 Task: Add La Fe Tortillas No Preservative Corn Tortillas to the cart.
Action: Mouse moved to (18, 86)
Screenshot: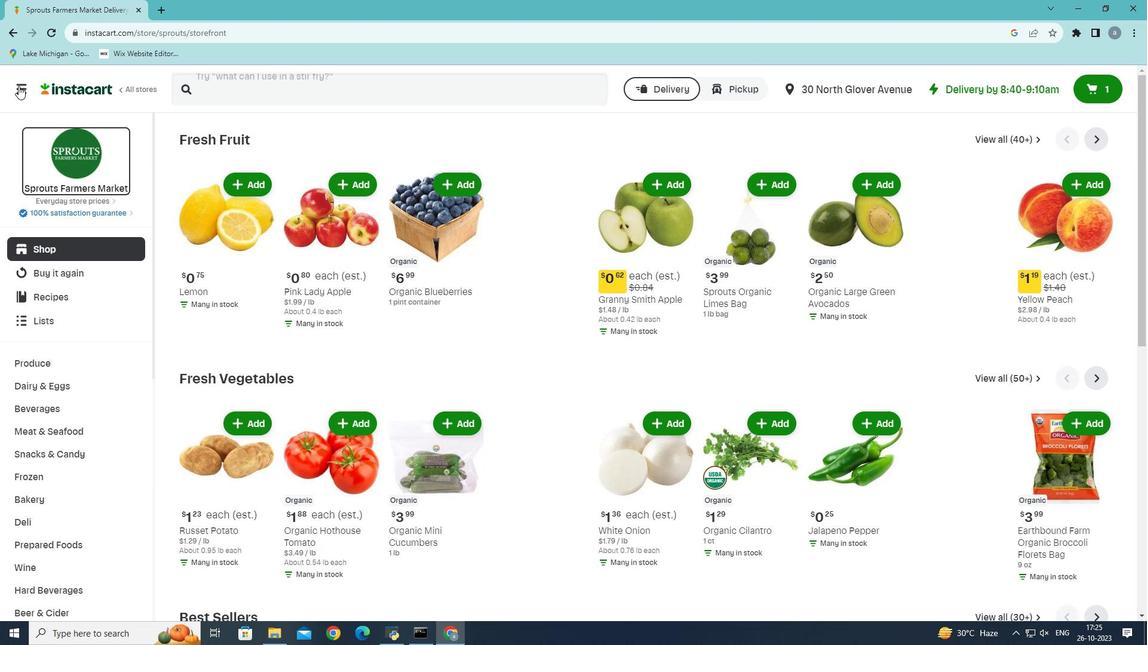 
Action: Mouse pressed left at (18, 86)
Screenshot: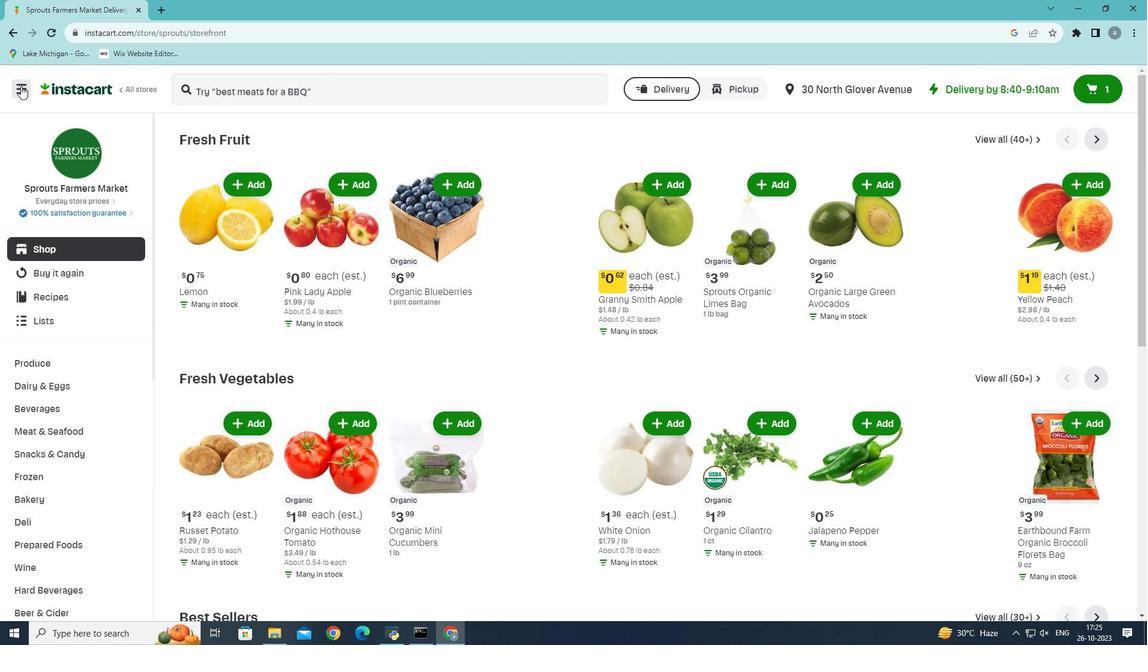 
Action: Mouse moved to (78, 351)
Screenshot: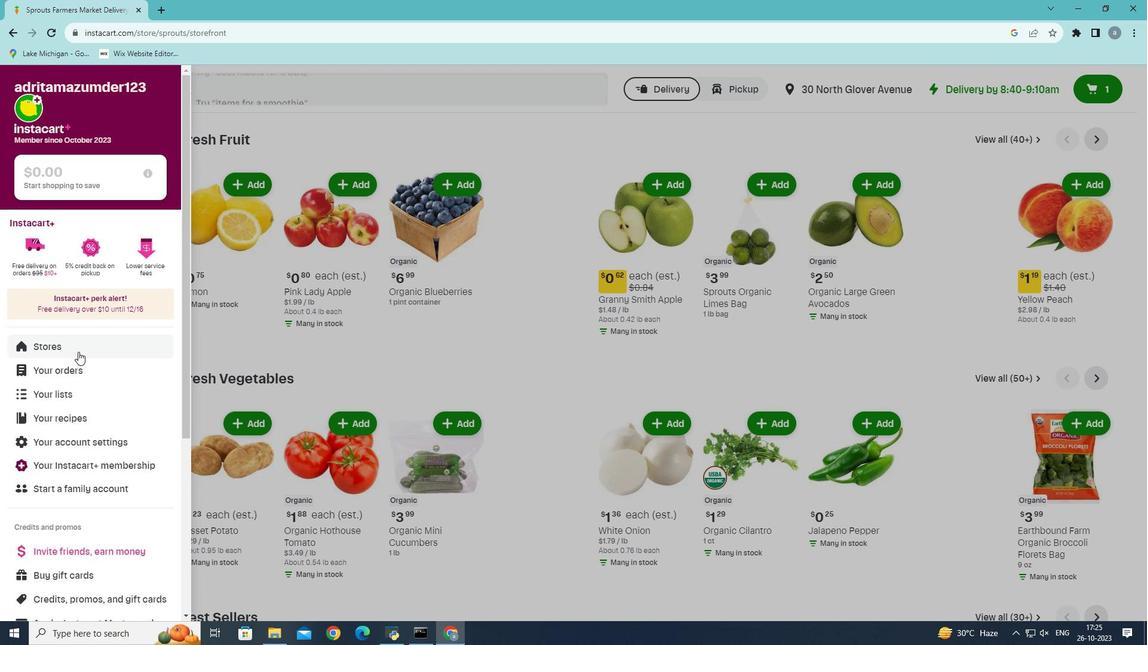 
Action: Mouse pressed left at (78, 351)
Screenshot: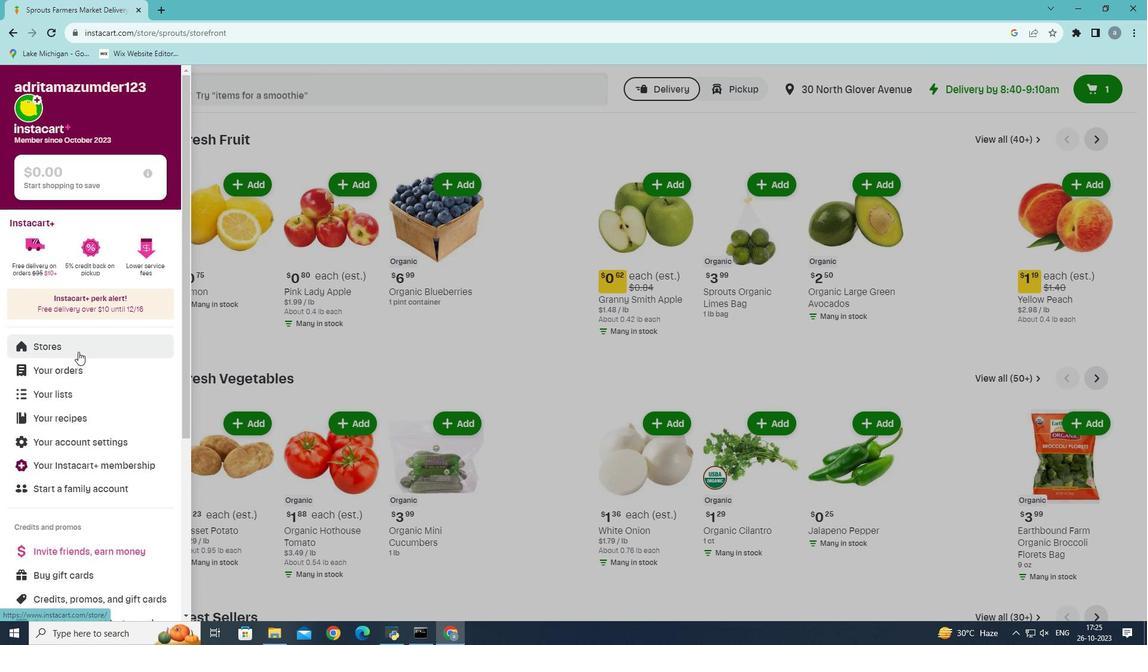 
Action: Mouse moved to (278, 135)
Screenshot: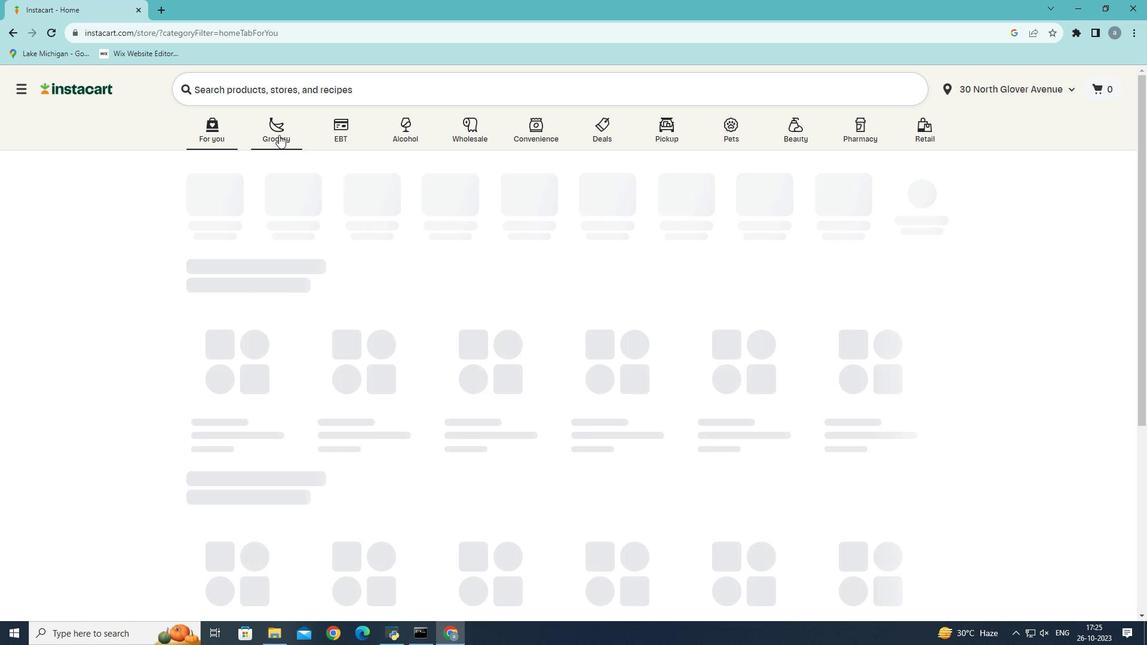 
Action: Mouse pressed left at (278, 135)
Screenshot: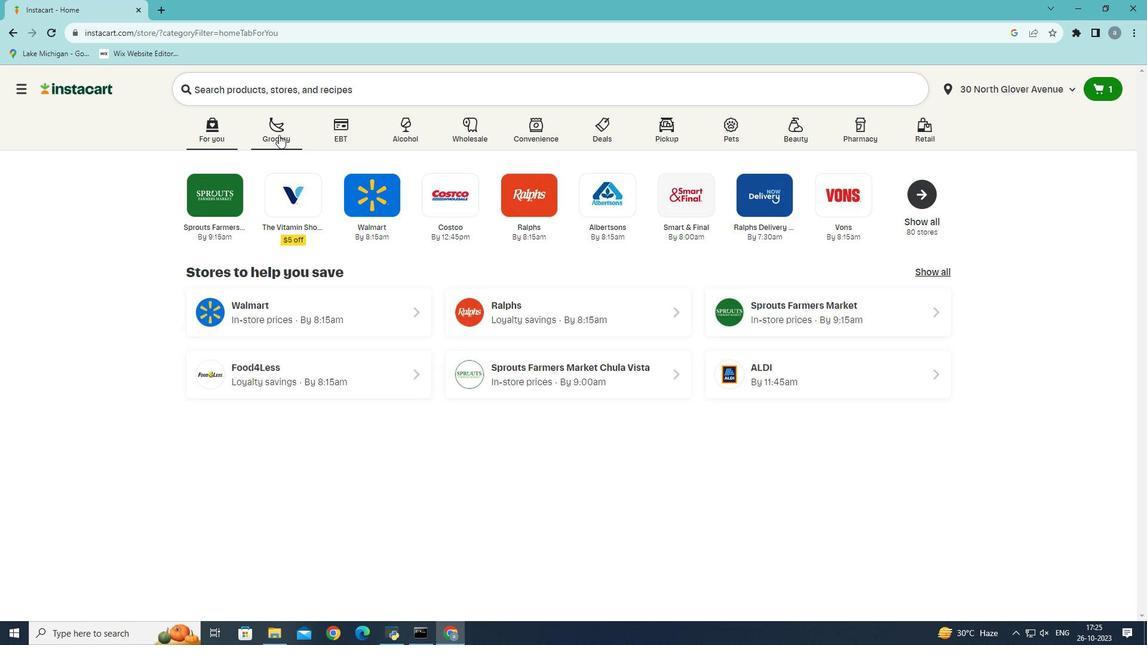 
Action: Mouse moved to (301, 346)
Screenshot: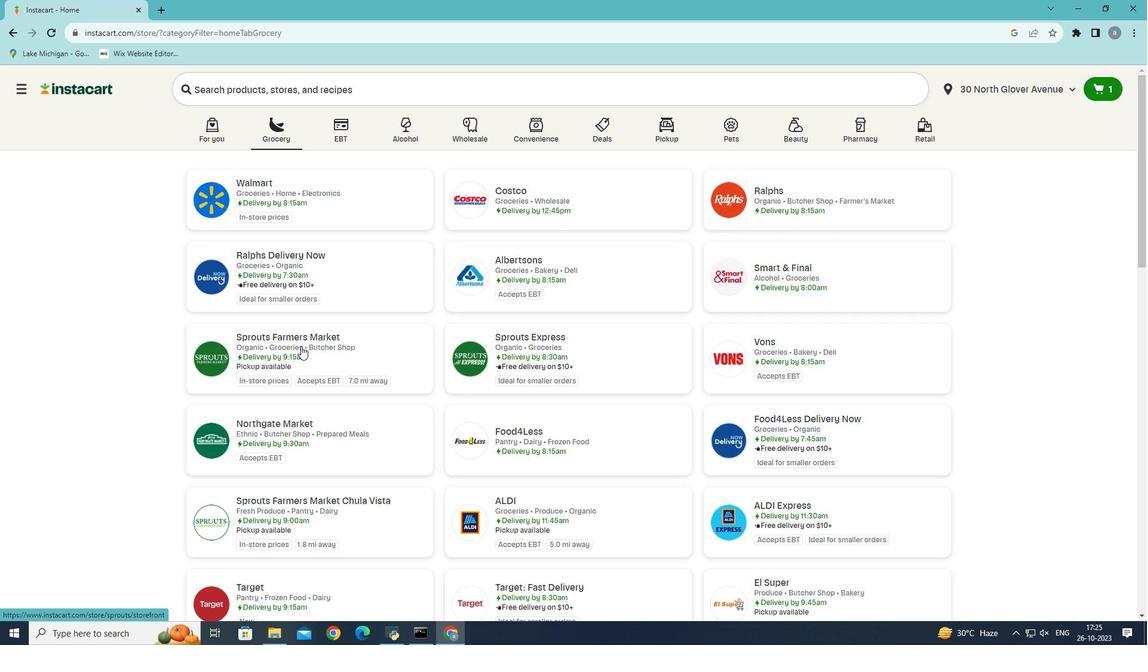 
Action: Mouse pressed left at (301, 346)
Screenshot: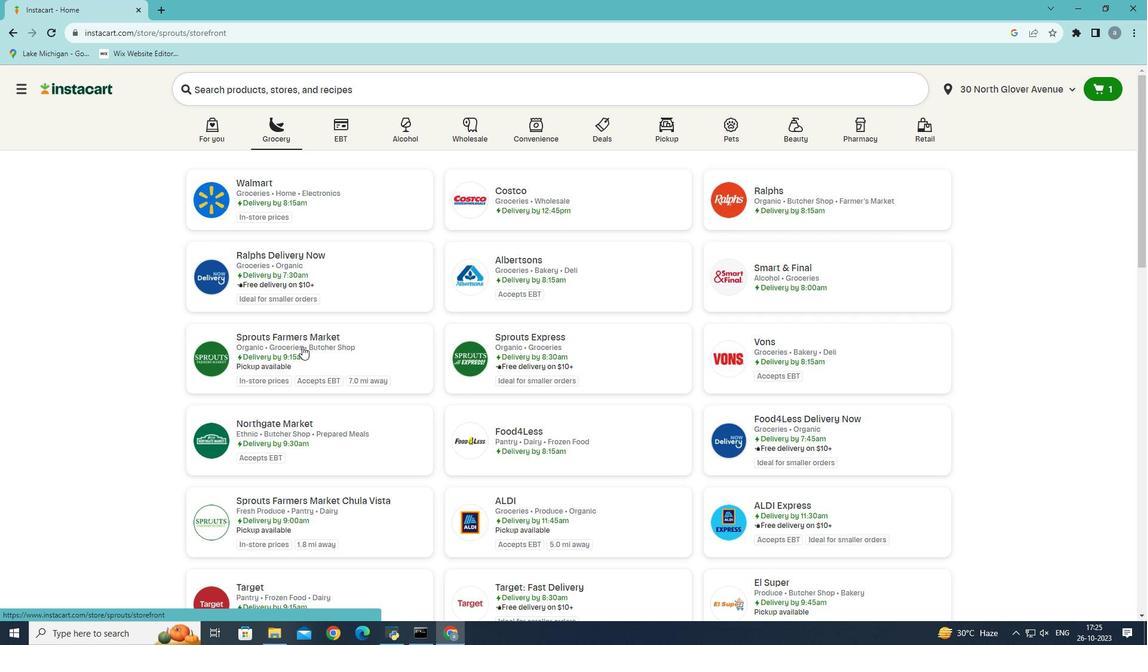 
Action: Mouse moved to (38, 497)
Screenshot: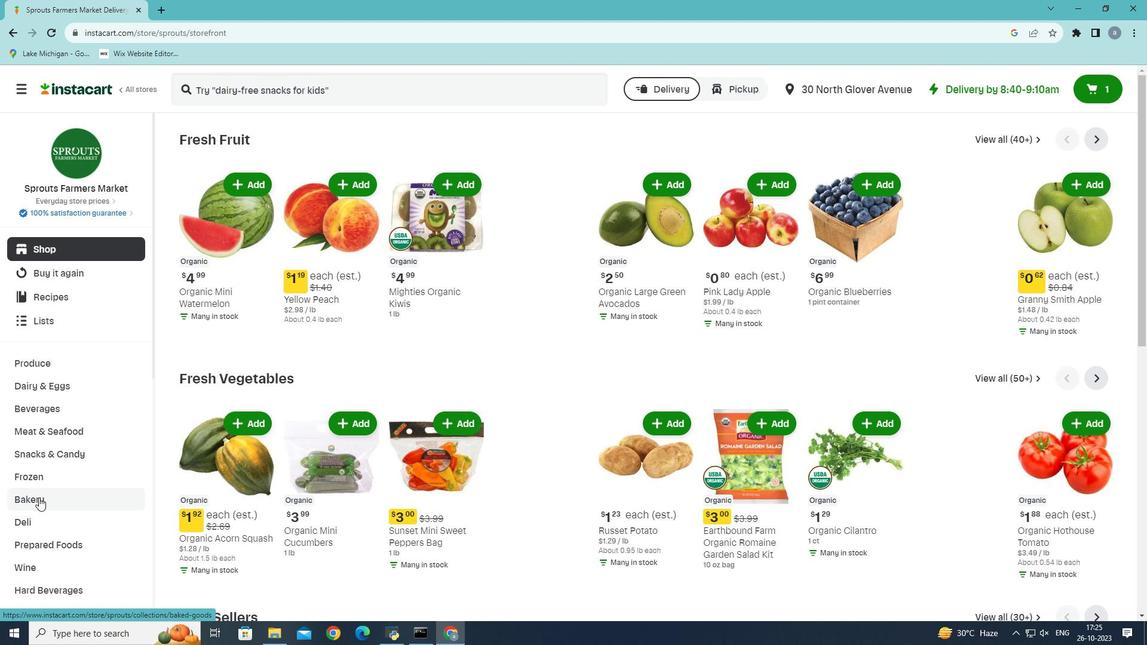 
Action: Mouse pressed left at (38, 497)
Screenshot: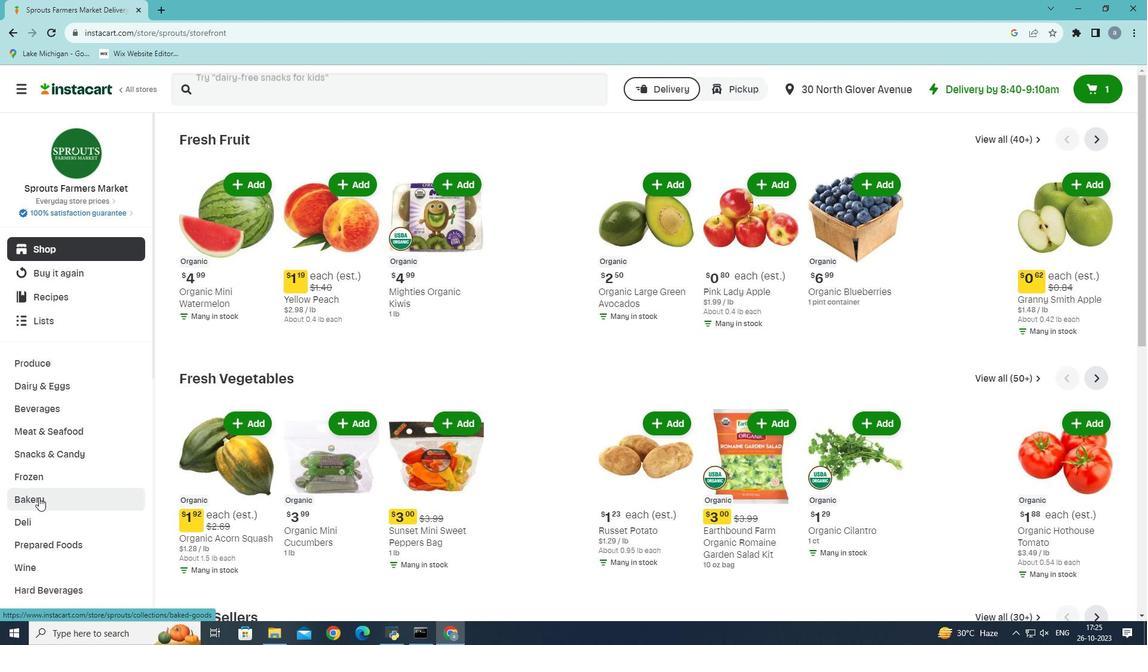
Action: Mouse moved to (891, 175)
Screenshot: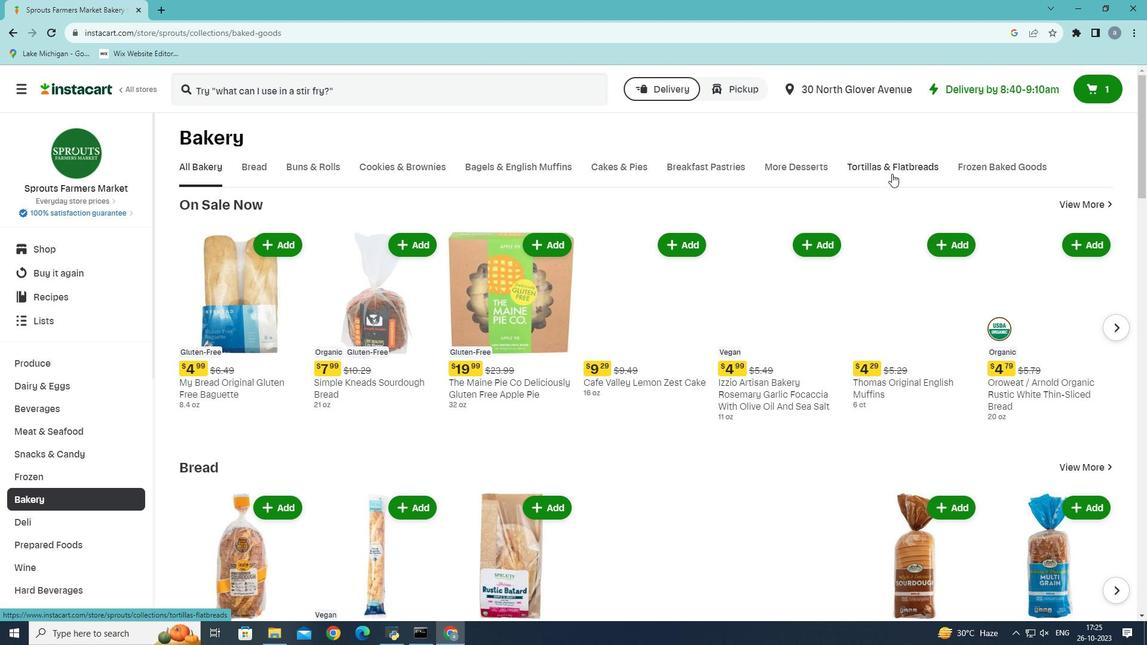 
Action: Mouse pressed left at (891, 175)
Screenshot: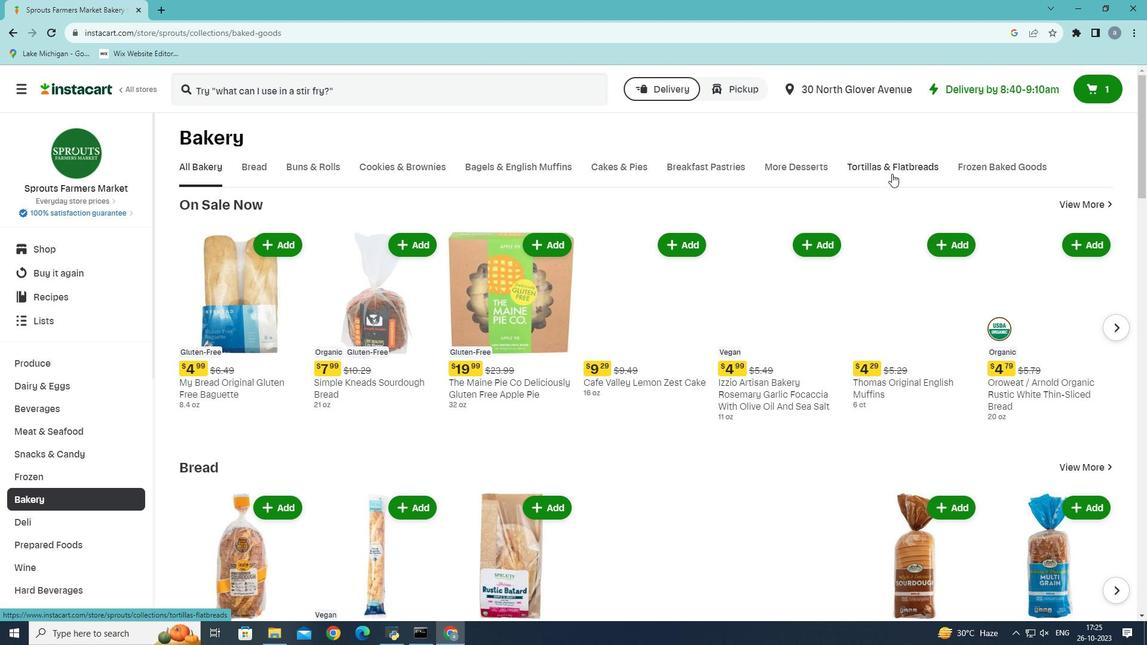 
Action: Mouse moved to (272, 227)
Screenshot: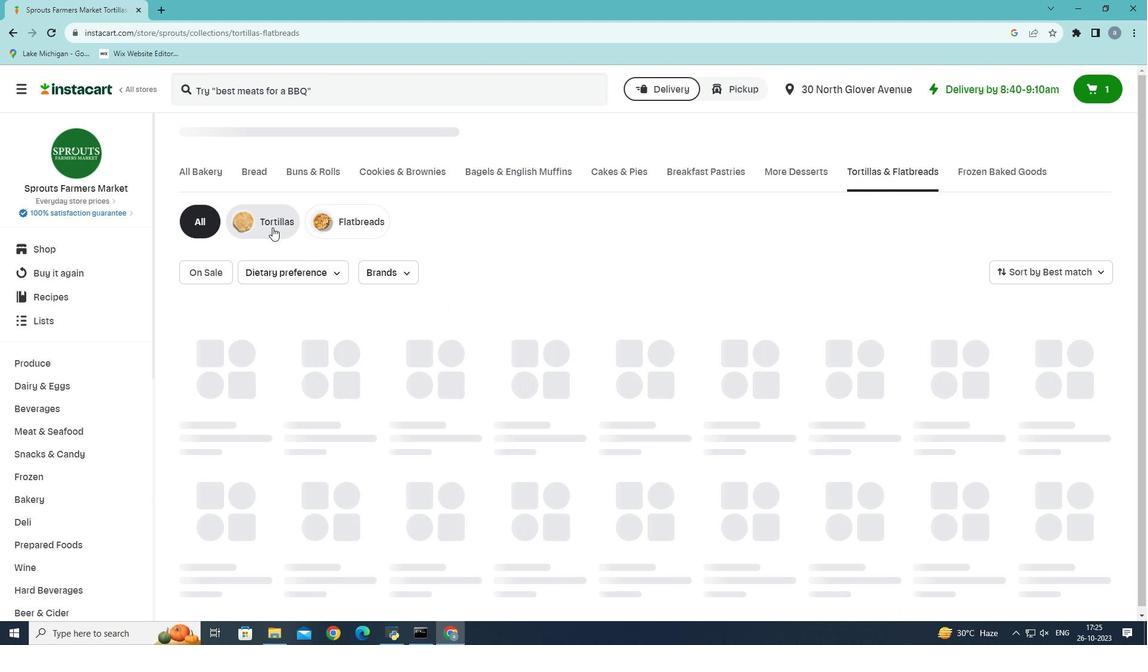 
Action: Mouse pressed left at (272, 227)
Screenshot: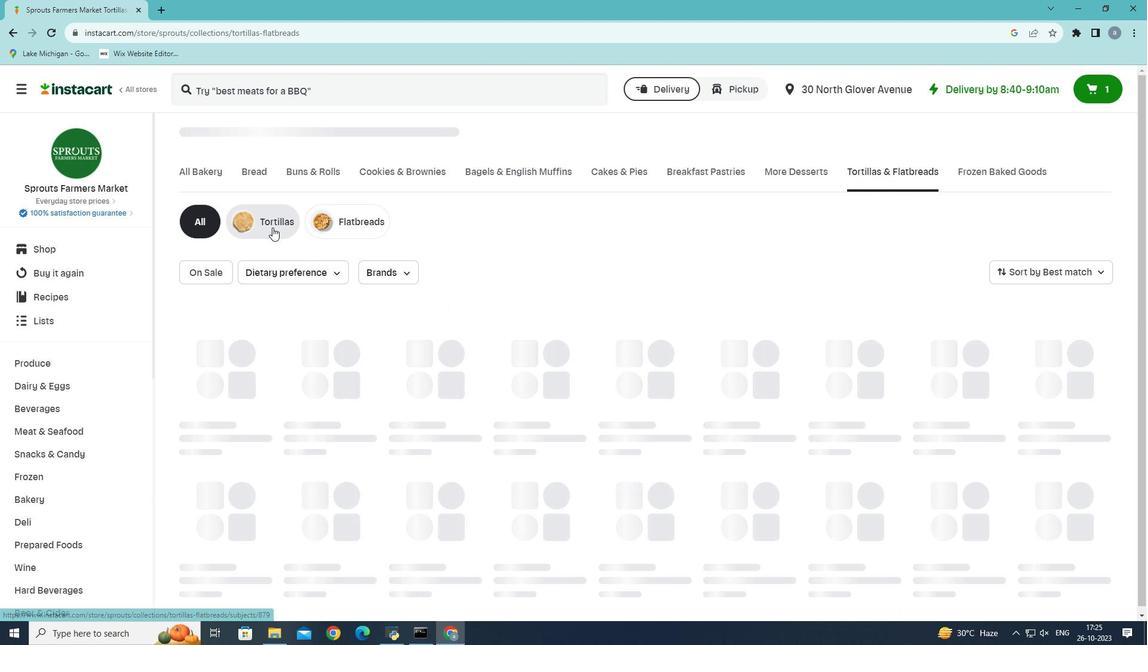 
Action: Mouse moved to (498, 305)
Screenshot: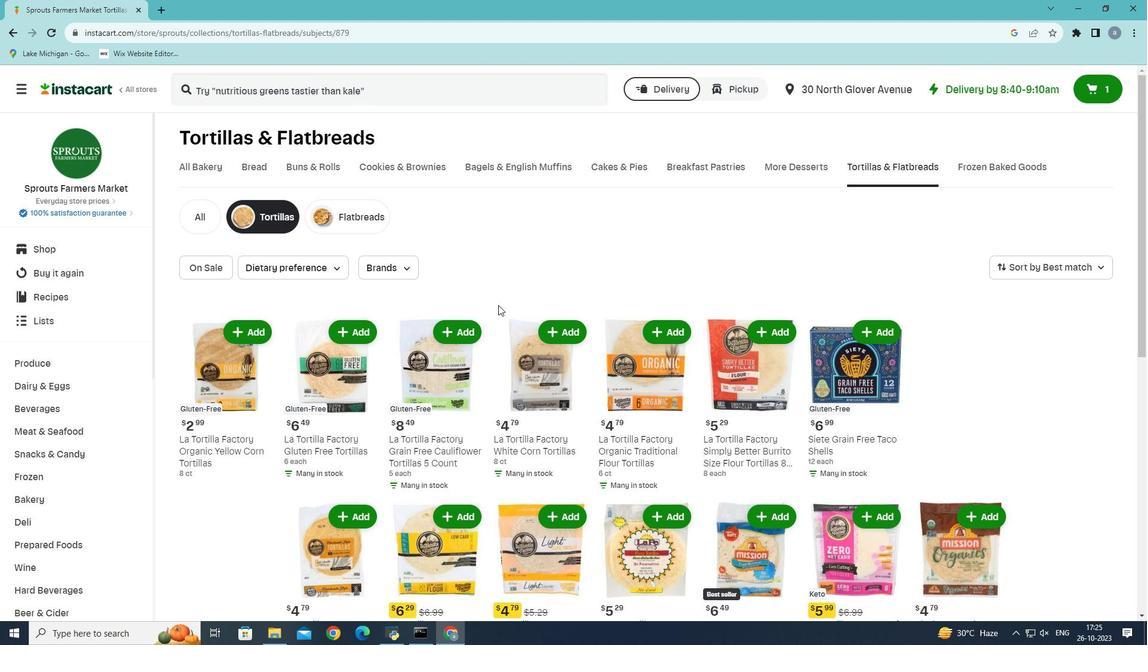 
Action: Mouse scrolled (498, 304) with delta (0, 0)
Screenshot: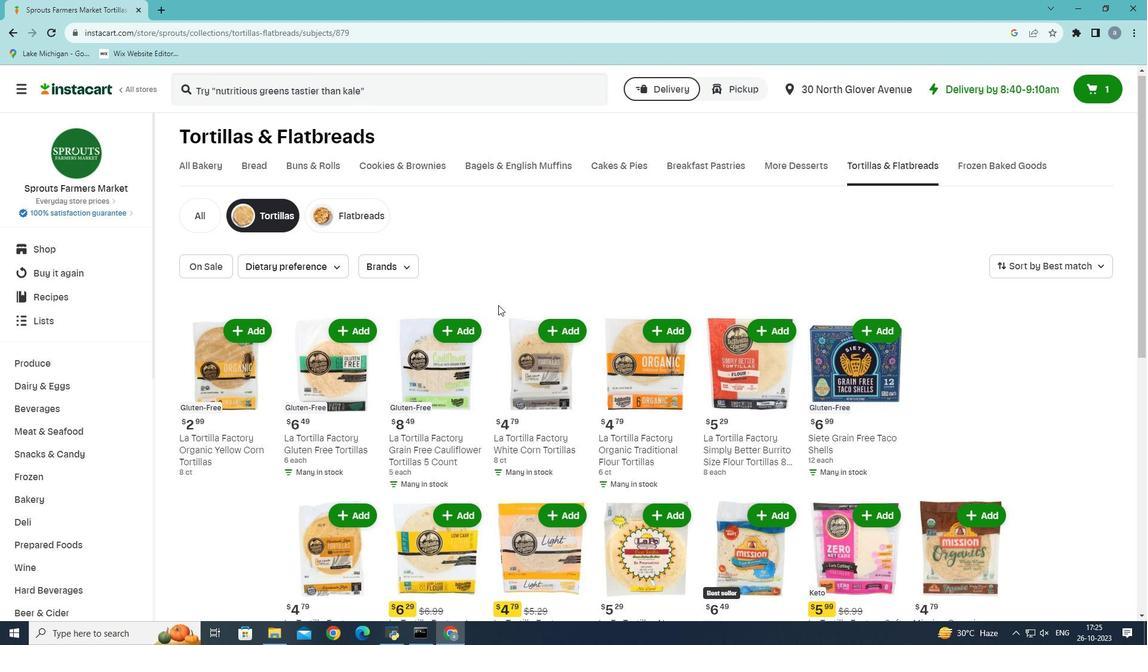 
Action: Mouse moved to (673, 423)
Screenshot: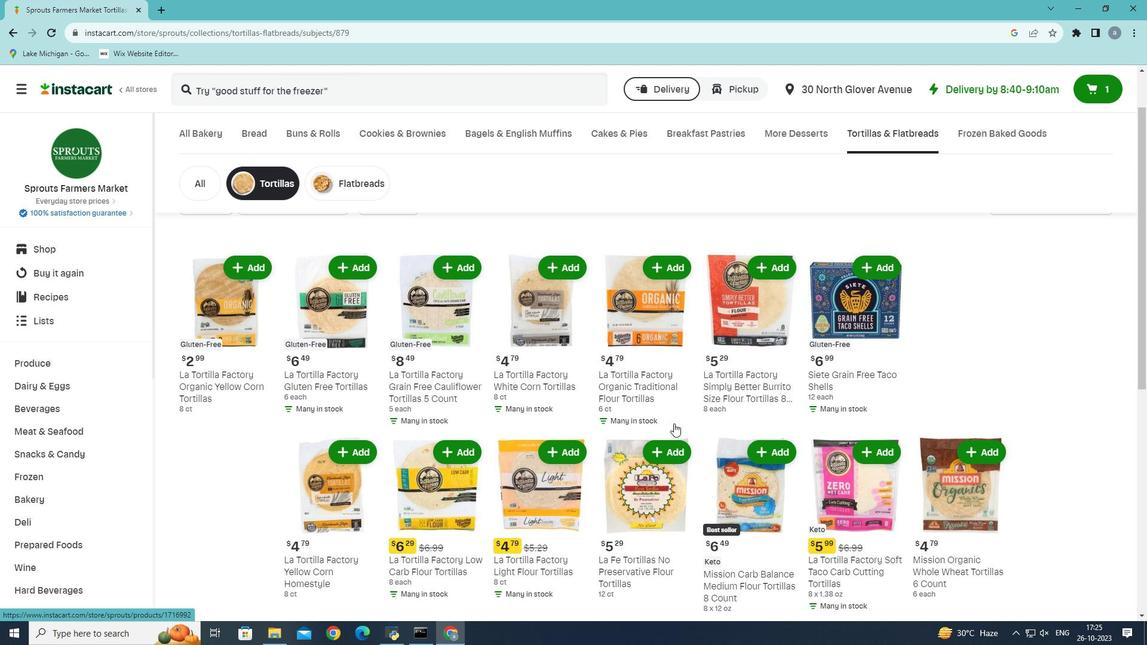 
Action: Mouse scrolled (673, 422) with delta (0, 0)
Screenshot: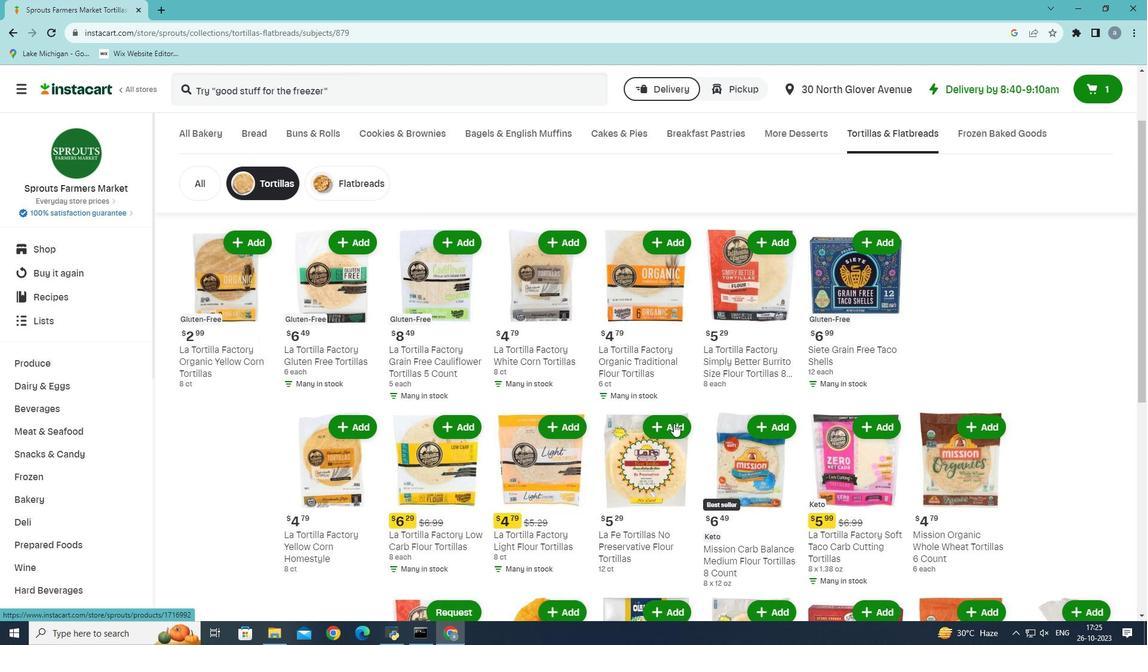 
Action: Mouse scrolled (673, 422) with delta (0, 0)
Screenshot: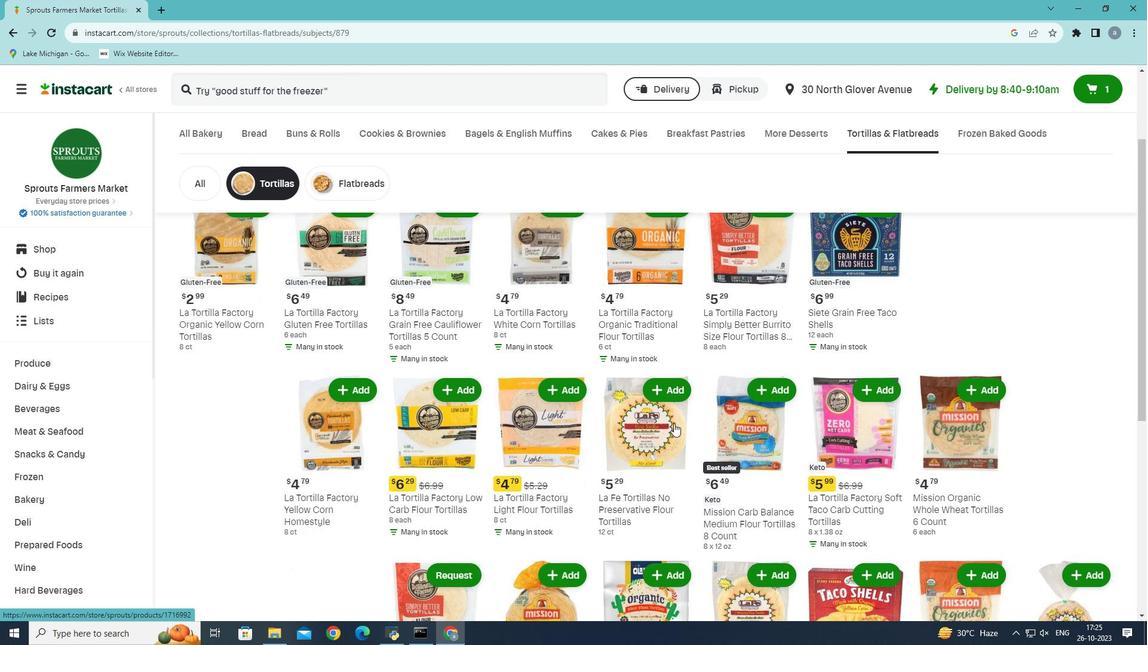 
Action: Mouse moved to (795, 470)
Screenshot: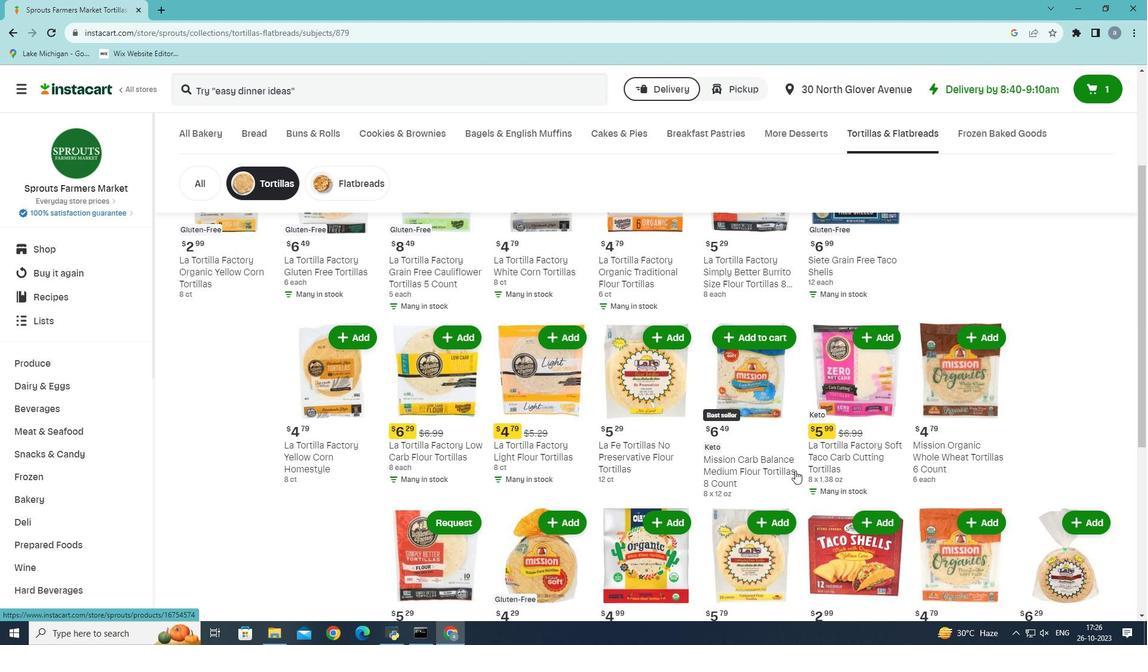 
Action: Mouse scrolled (795, 470) with delta (0, 0)
Screenshot: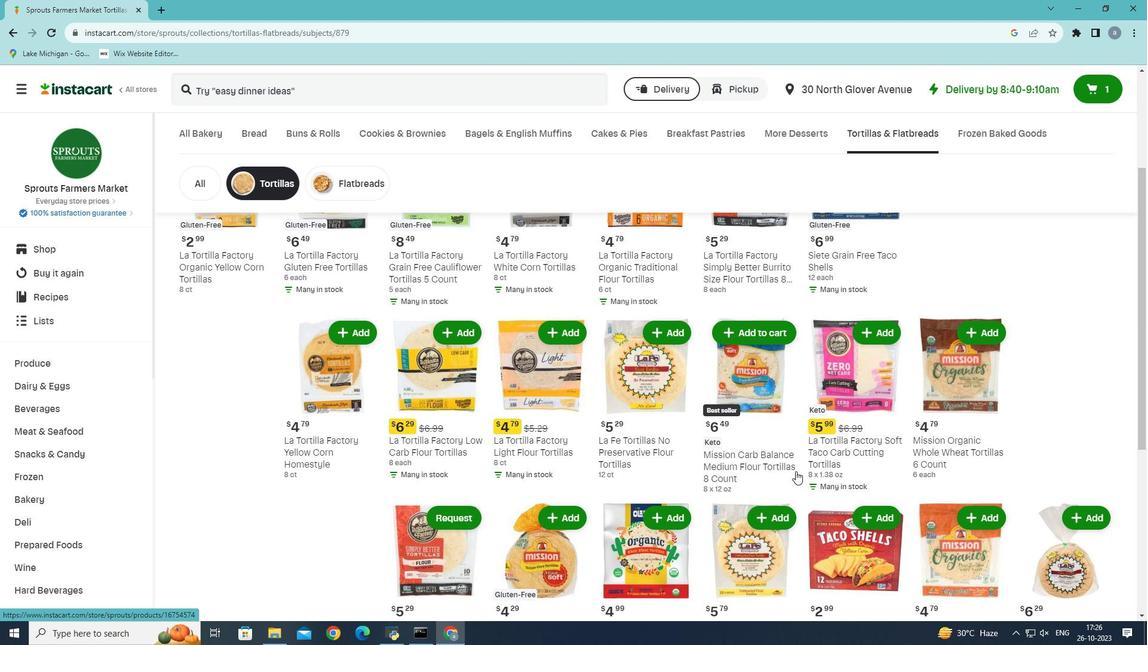 
Action: Mouse moved to (795, 471)
Screenshot: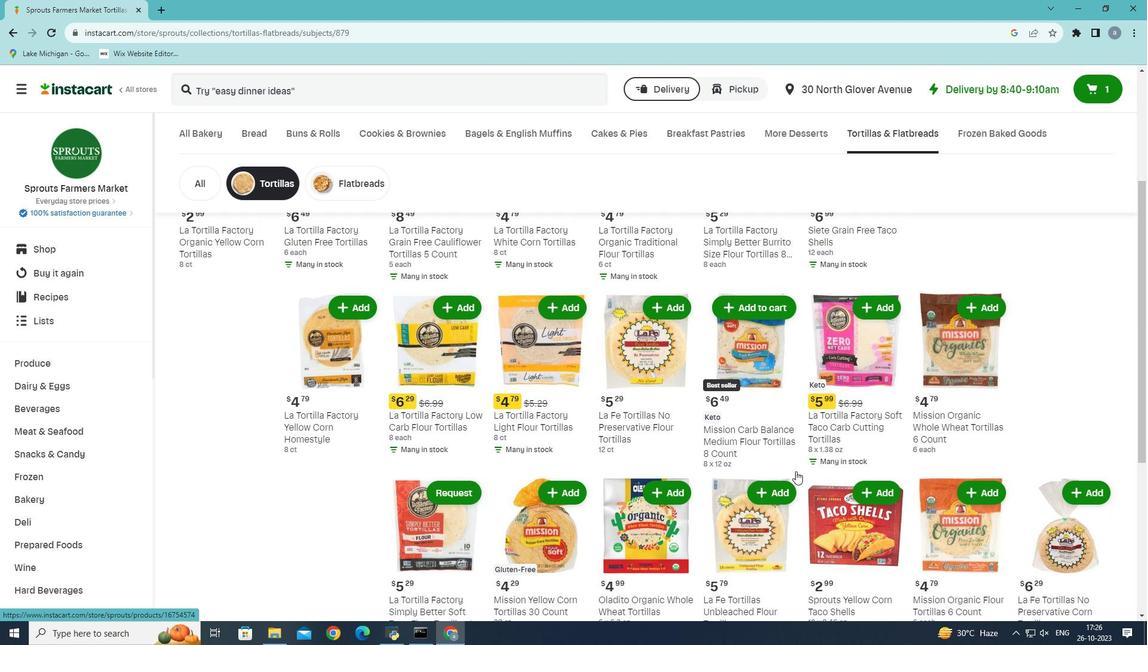 
Action: Mouse scrolled (795, 470) with delta (0, 0)
Screenshot: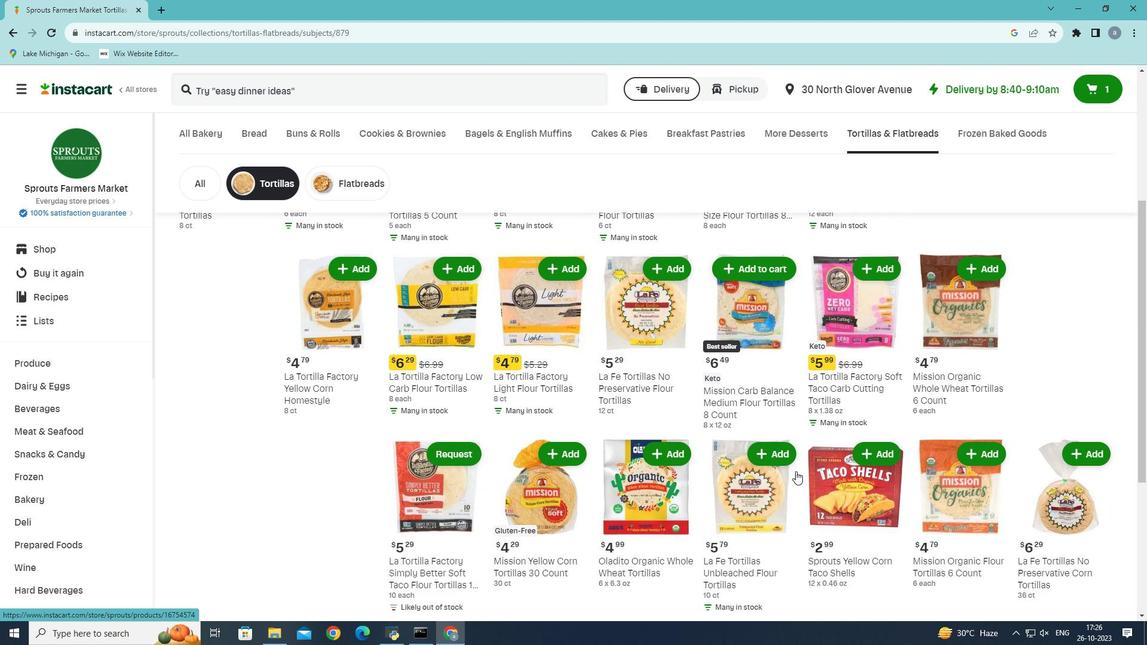 
Action: Mouse moved to (782, 476)
Screenshot: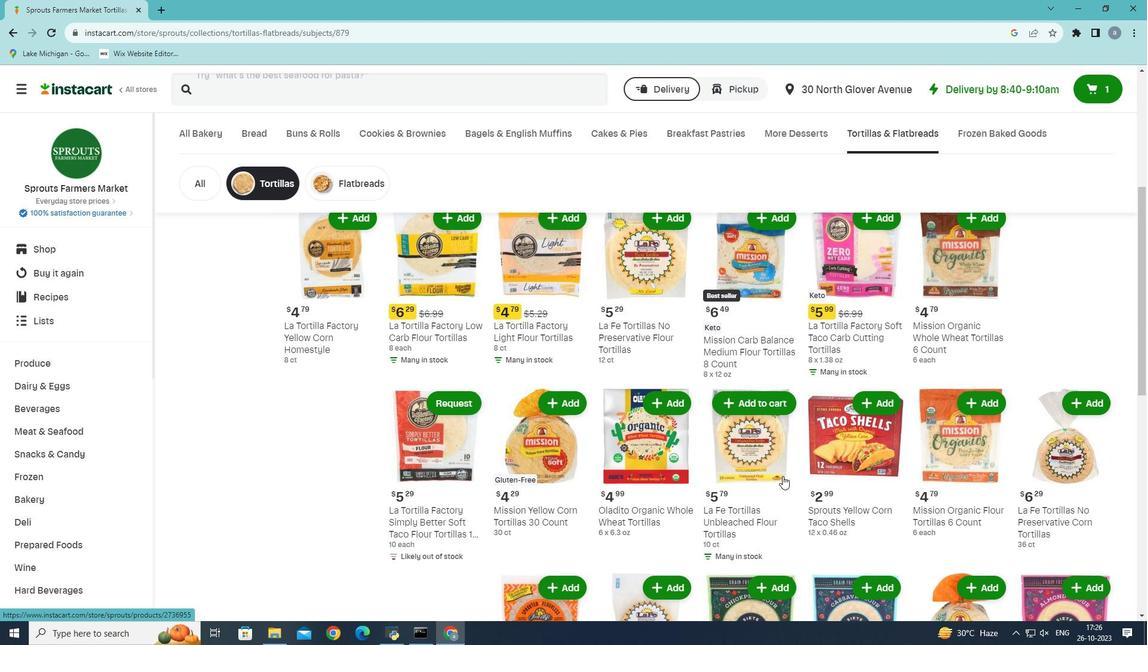 
Action: Mouse scrolled (782, 475) with delta (0, 0)
Screenshot: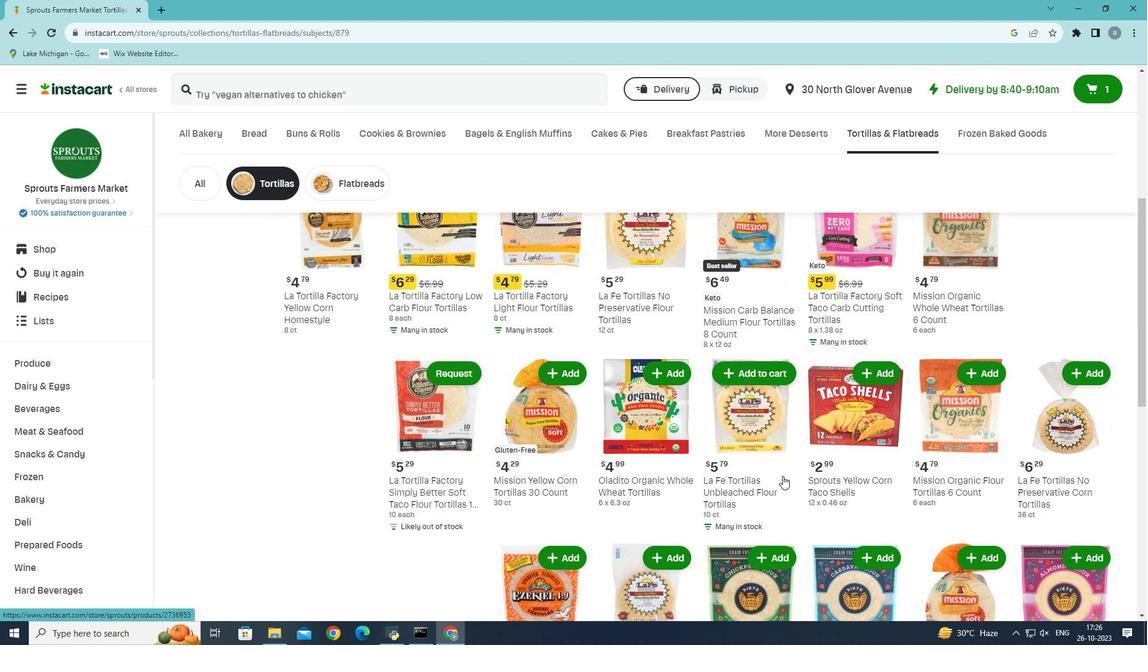 
Action: Mouse scrolled (782, 475) with delta (0, 0)
Screenshot: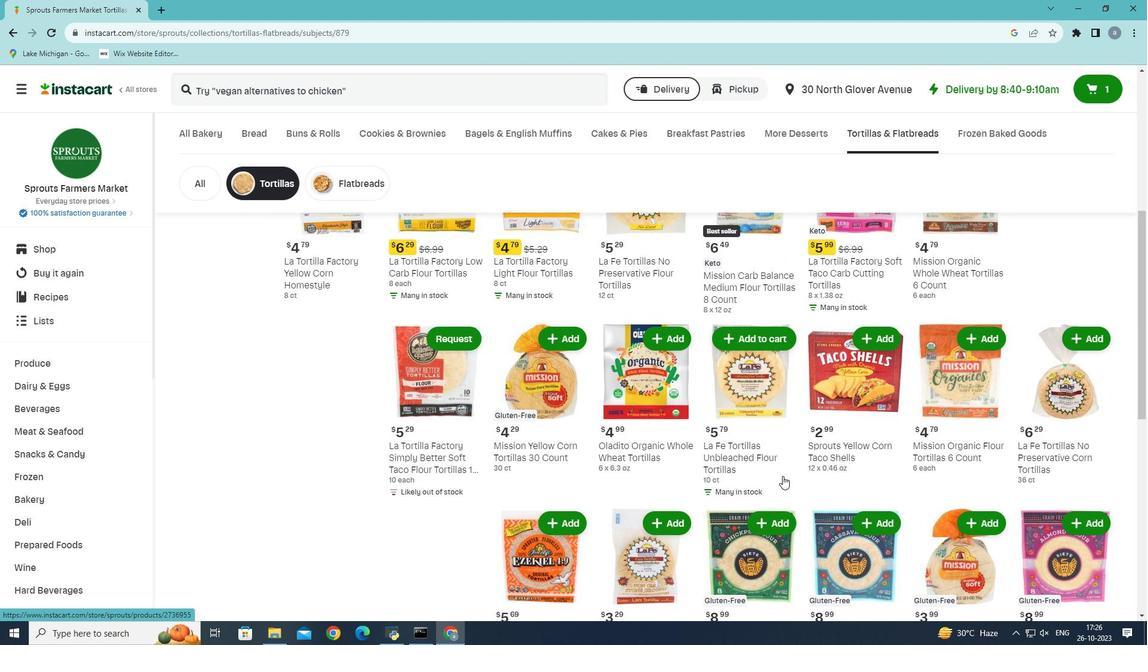 
Action: Mouse moved to (1079, 289)
Screenshot: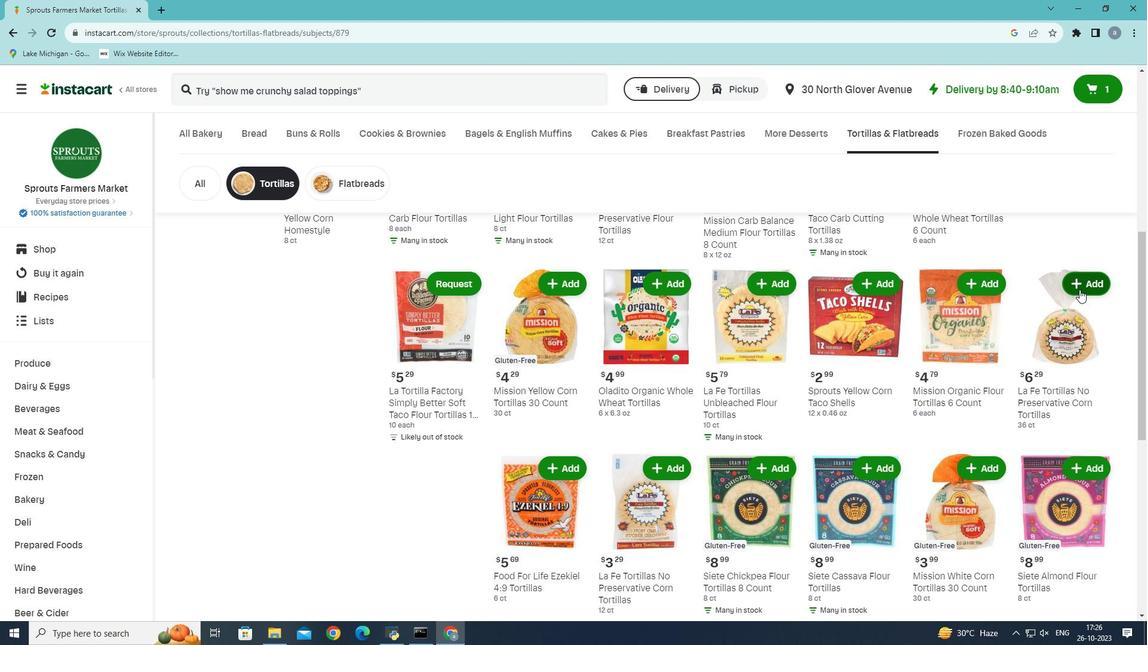 
Action: Mouse pressed left at (1079, 289)
Screenshot: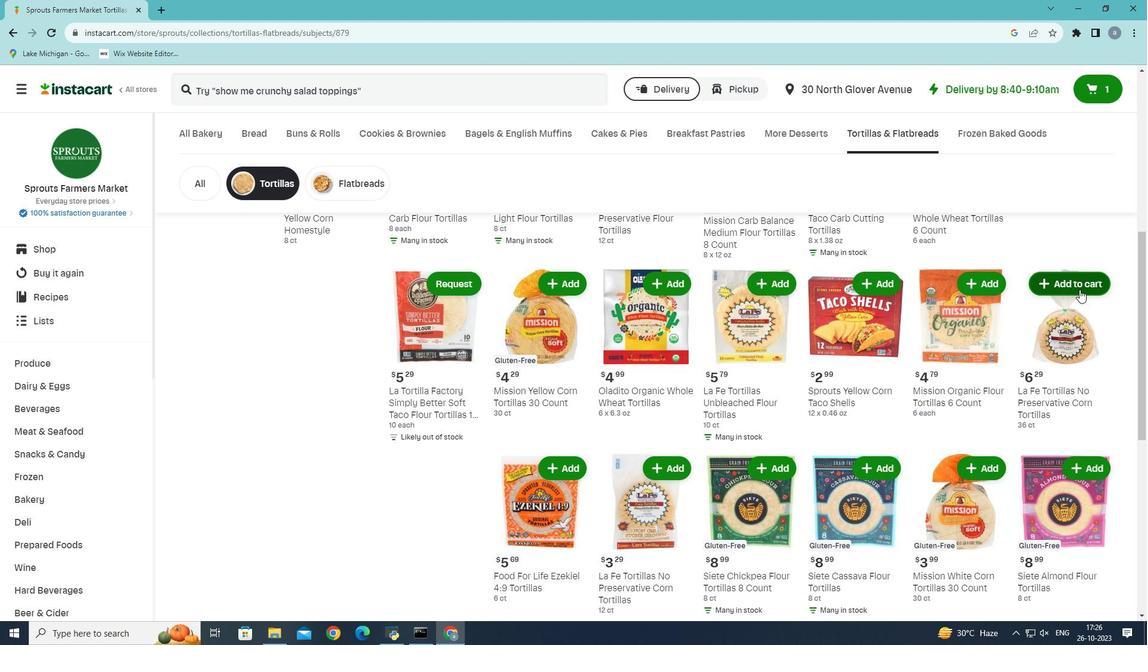 
Action: Mouse moved to (1065, 284)
Screenshot: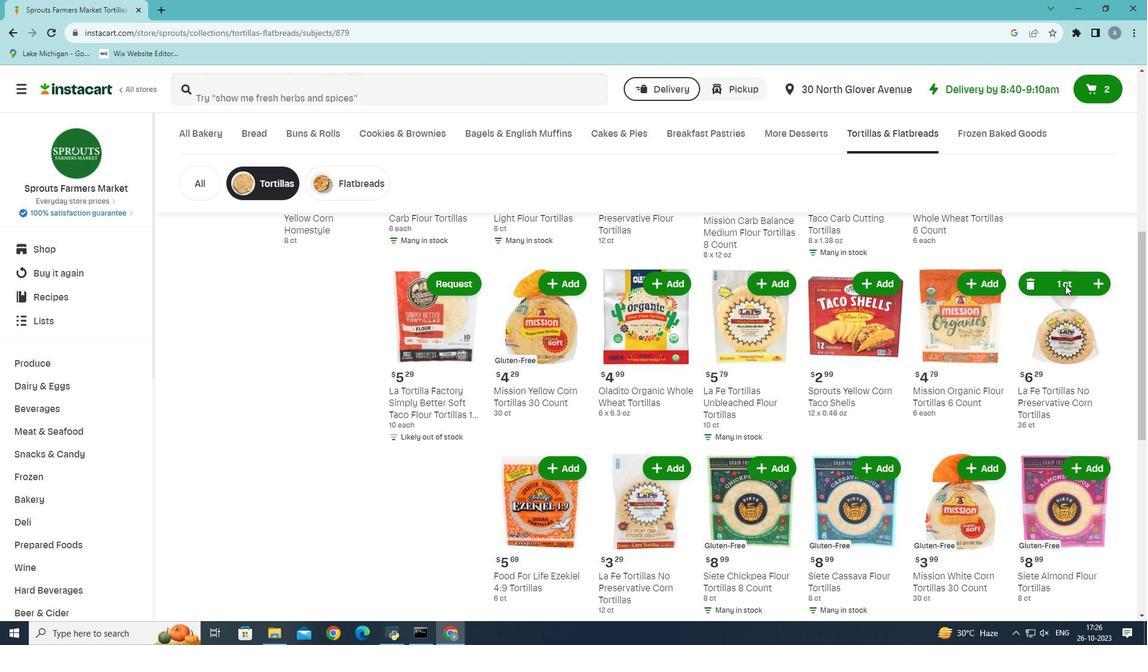 
